 Task: Create a due date automation trigger when advanced on, 2 days after a card is due add basic without the blue label at 11:00 AM.
Action: Mouse moved to (850, 254)
Screenshot: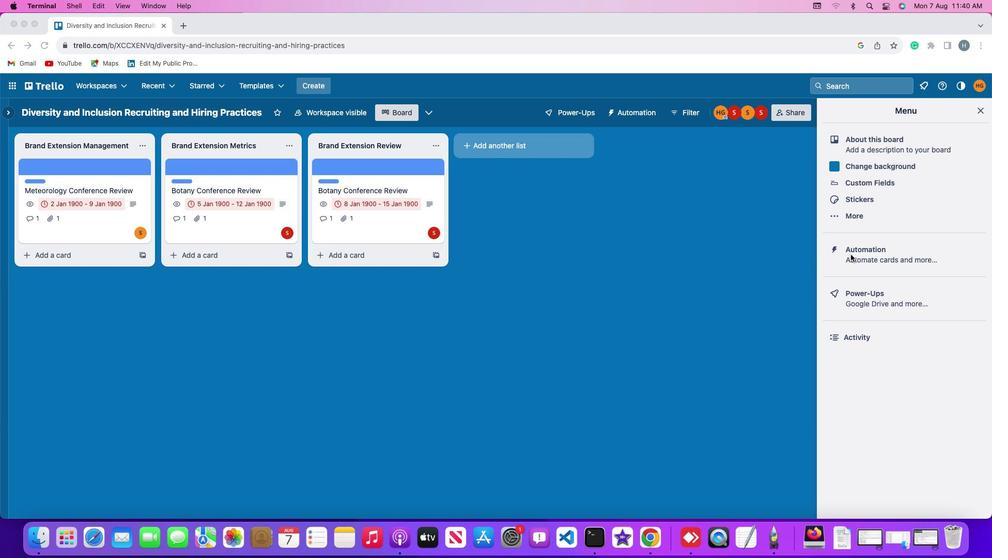 
Action: Mouse pressed left at (850, 254)
Screenshot: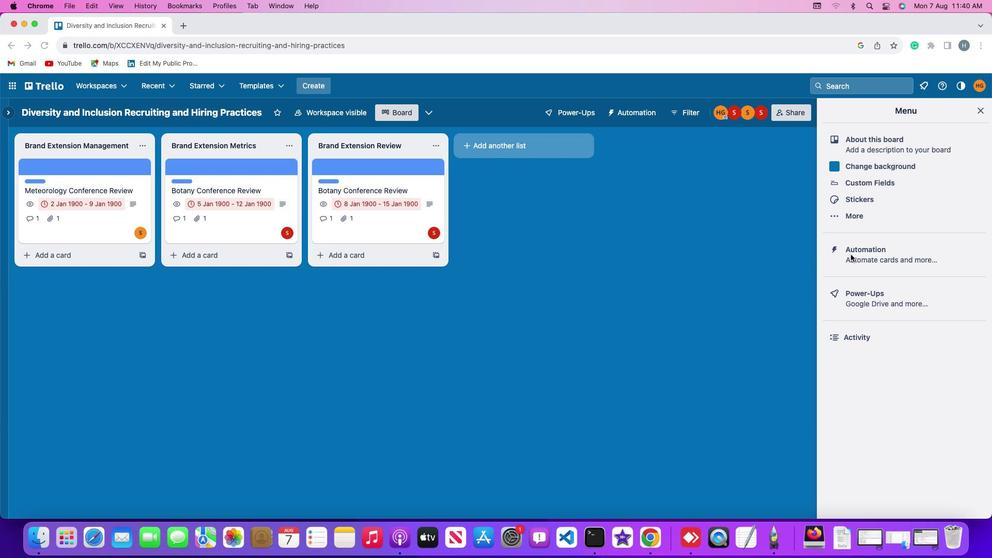 
Action: Mouse pressed left at (850, 254)
Screenshot: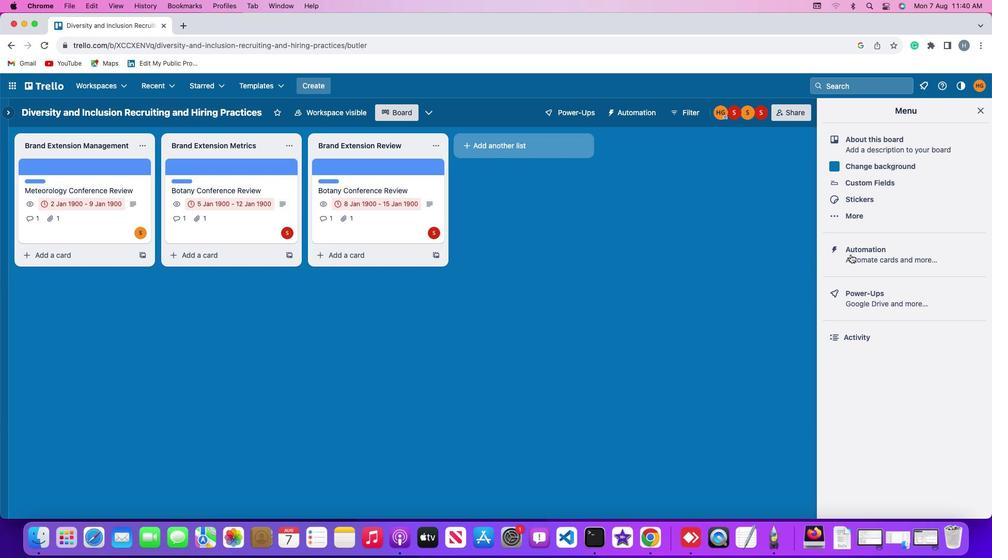 
Action: Mouse moved to (71, 245)
Screenshot: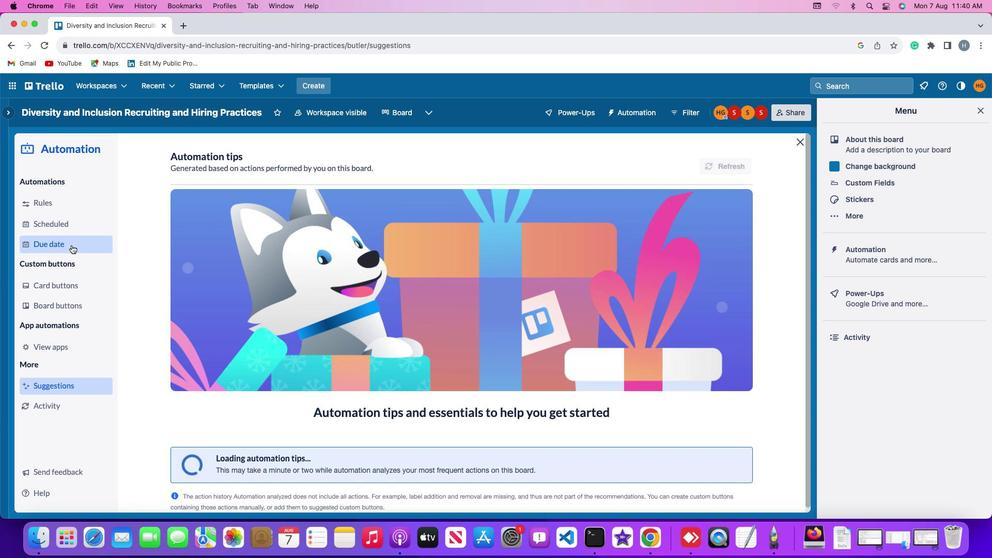 
Action: Mouse pressed left at (71, 245)
Screenshot: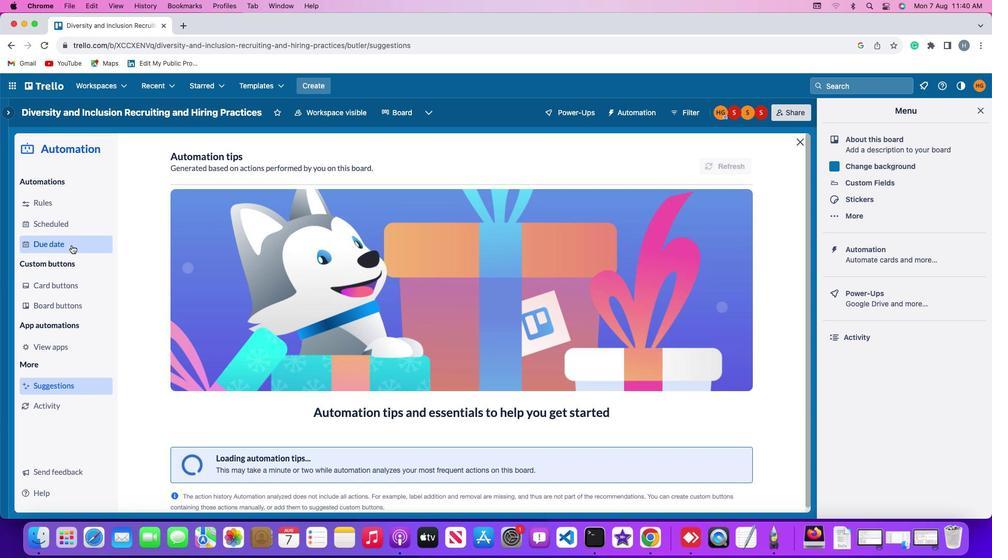 
Action: Mouse moved to (698, 159)
Screenshot: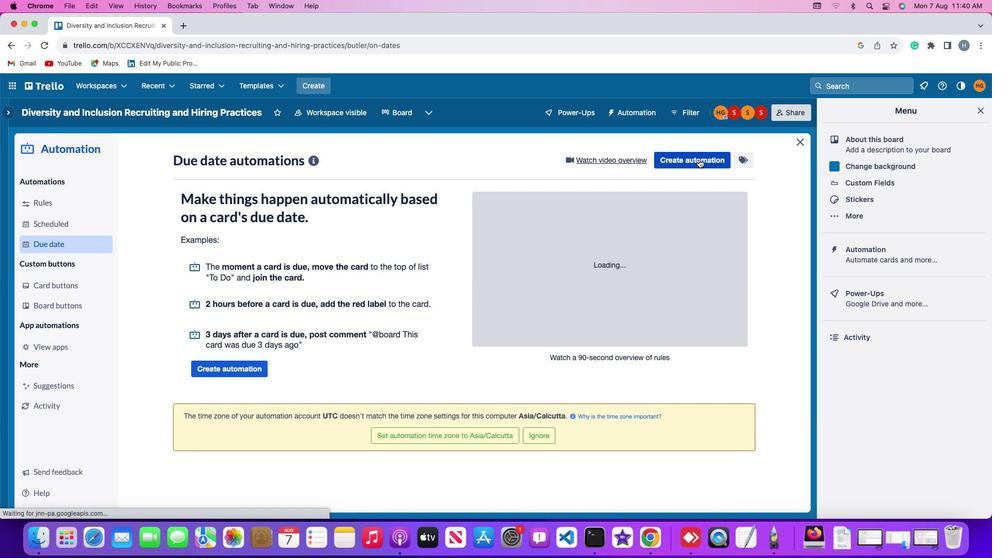 
Action: Mouse pressed left at (698, 159)
Screenshot: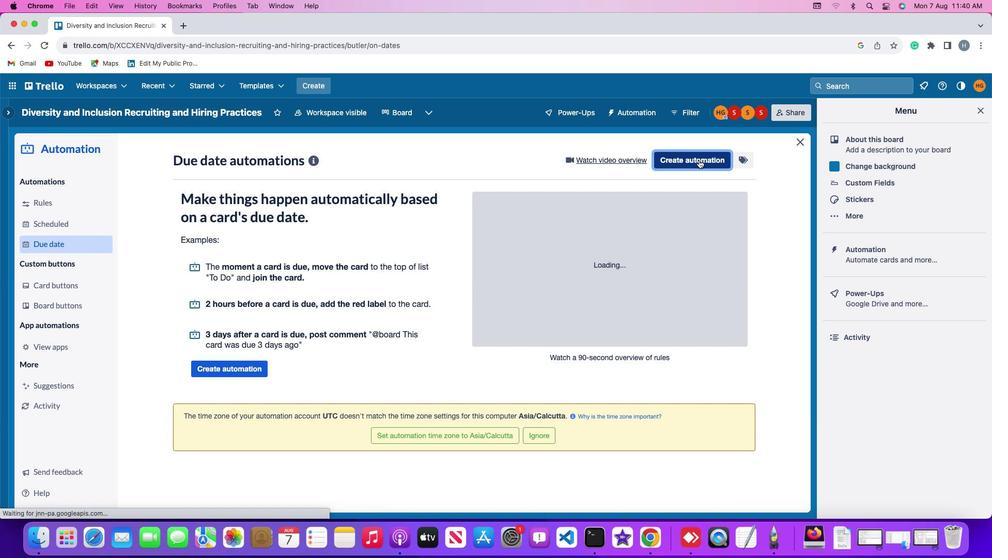 
Action: Mouse moved to (473, 254)
Screenshot: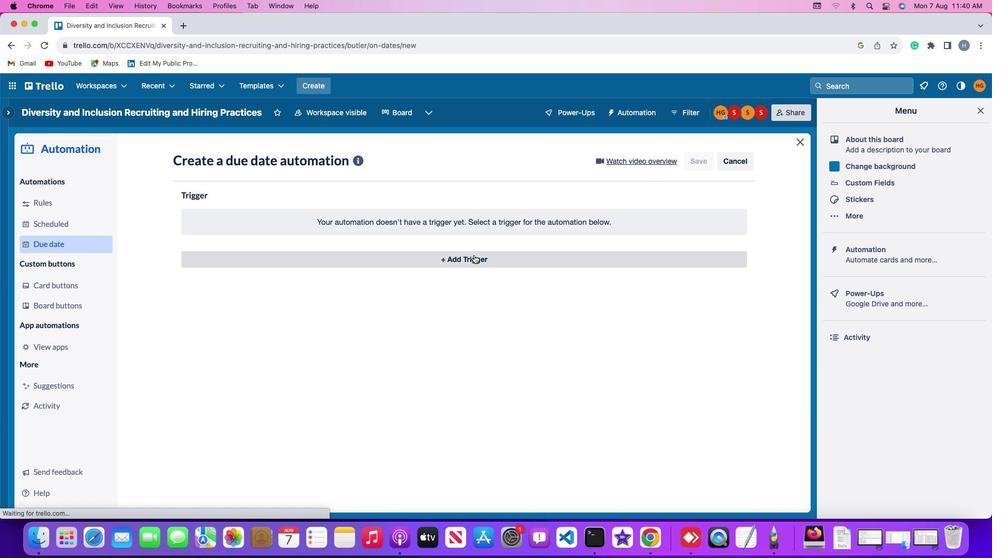 
Action: Mouse pressed left at (473, 254)
Screenshot: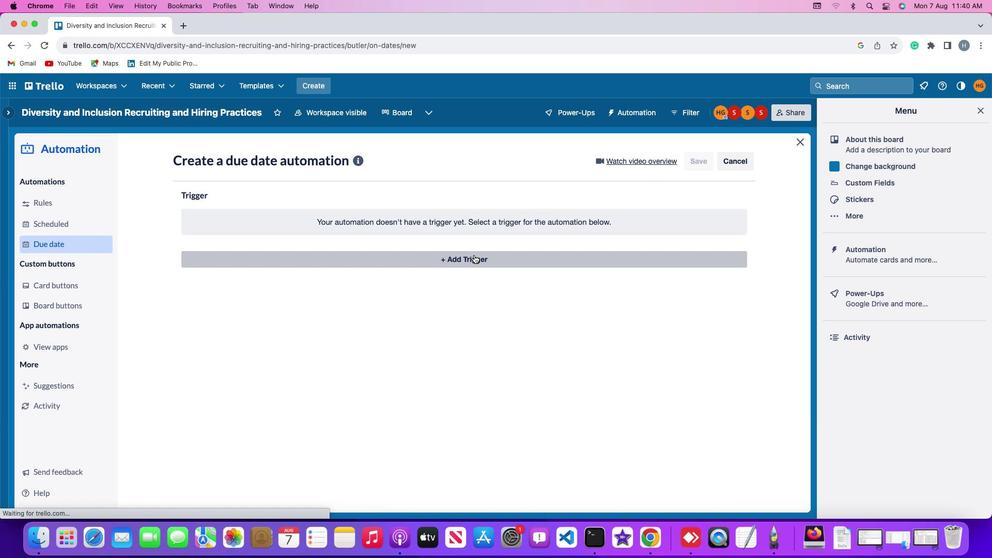
Action: Mouse moved to (203, 416)
Screenshot: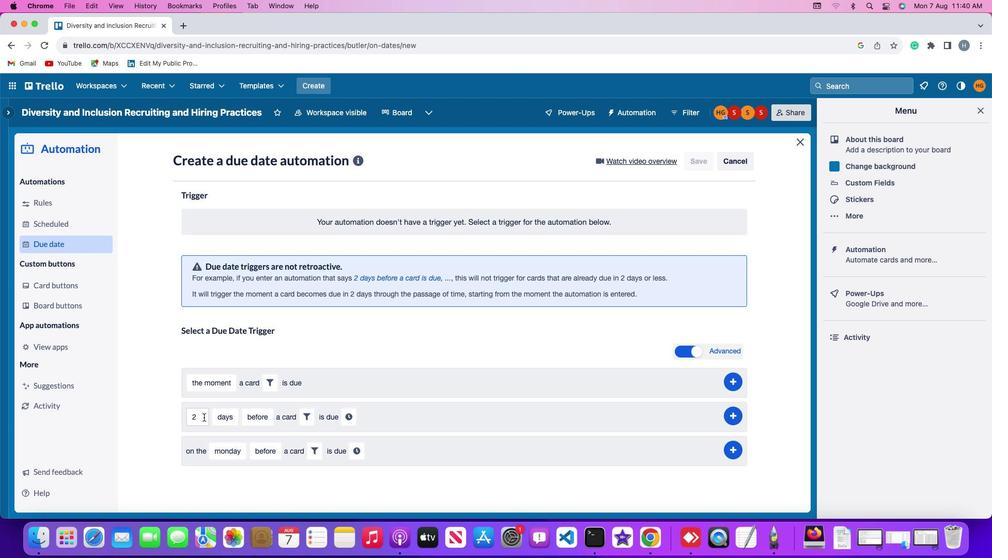 
Action: Mouse pressed left at (203, 416)
Screenshot: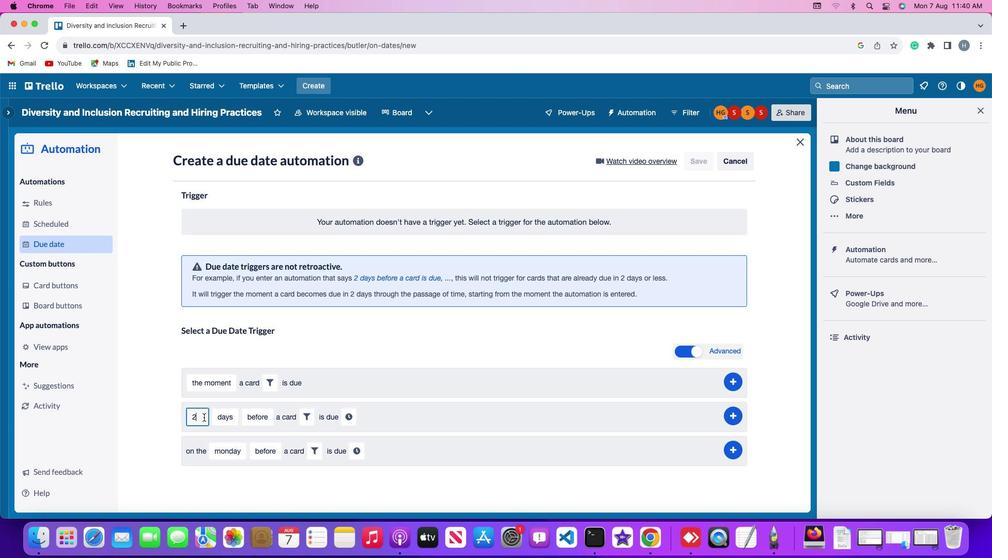 
Action: Mouse moved to (203, 416)
Screenshot: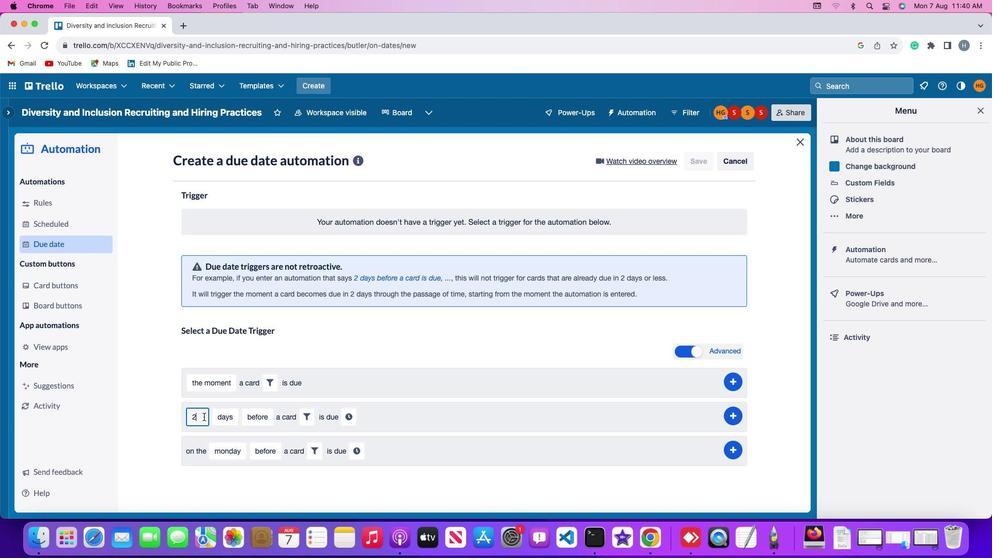
Action: Key pressed Key.backspace'2'
Screenshot: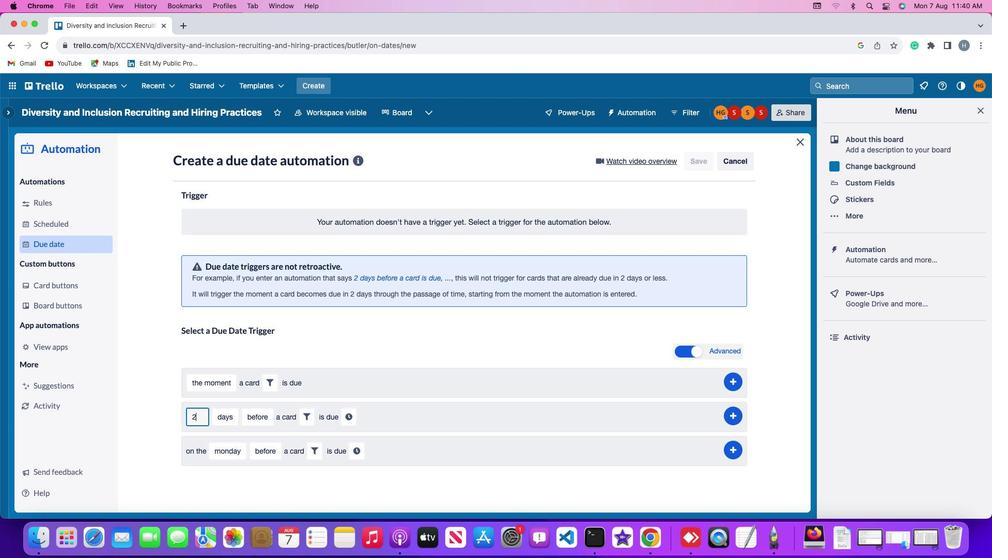 
Action: Mouse moved to (229, 415)
Screenshot: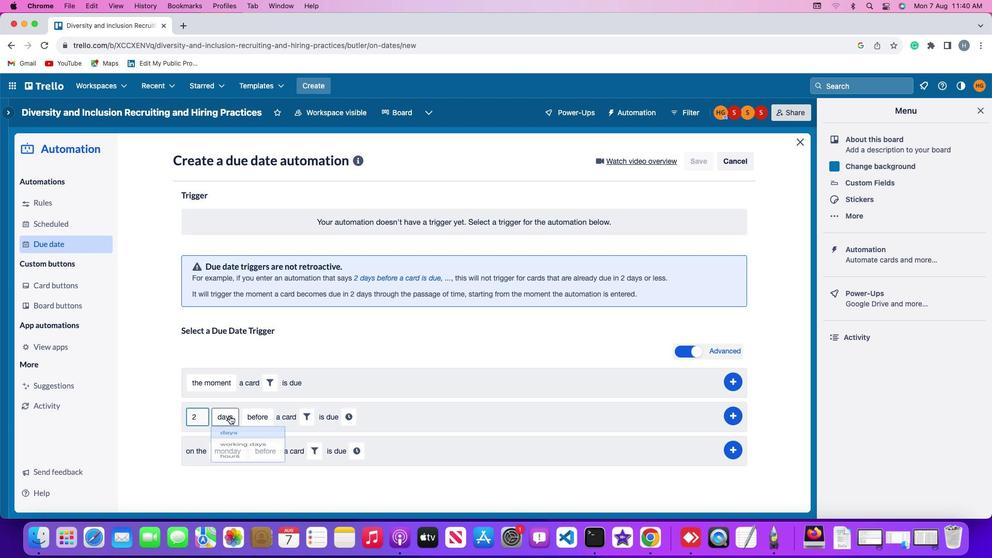 
Action: Mouse pressed left at (229, 415)
Screenshot: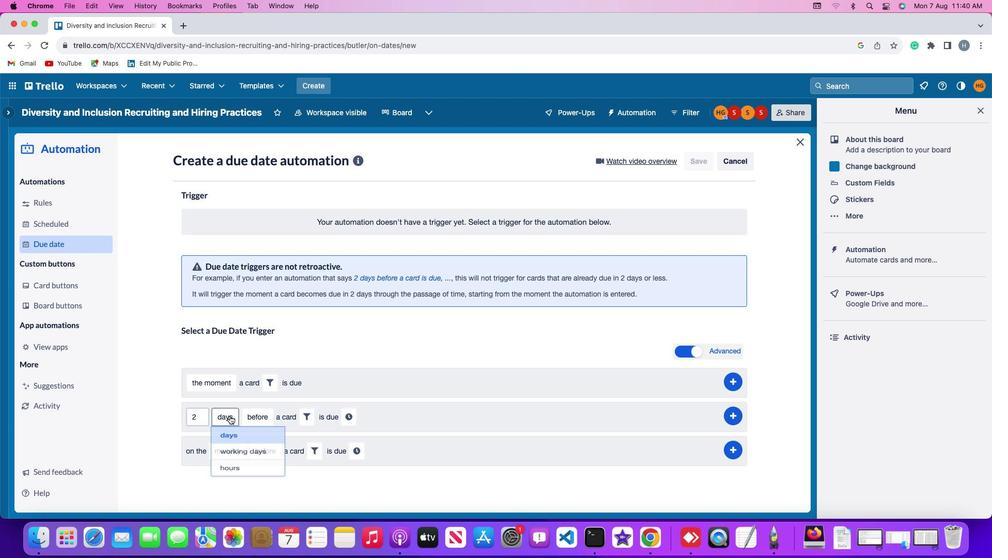
Action: Mouse moved to (233, 435)
Screenshot: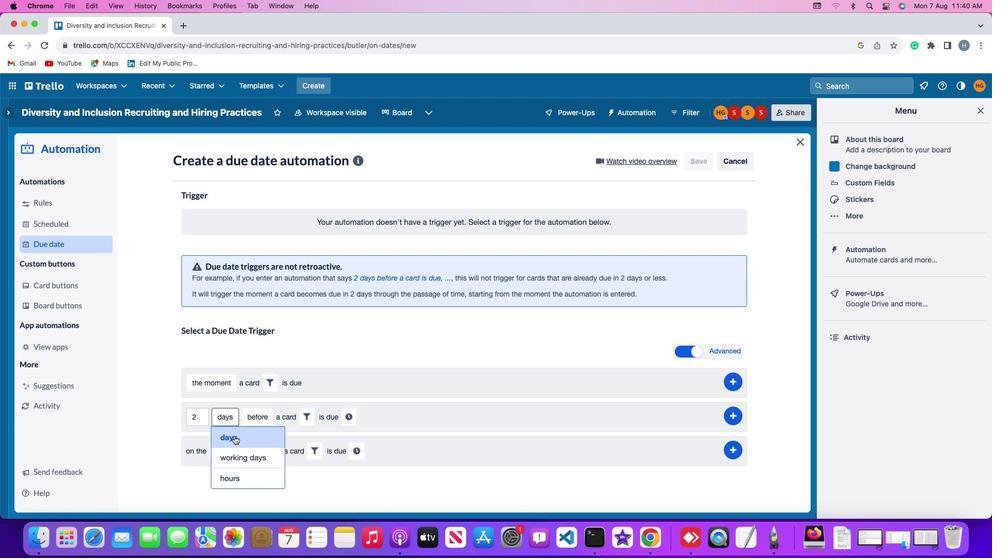 
Action: Mouse pressed left at (233, 435)
Screenshot: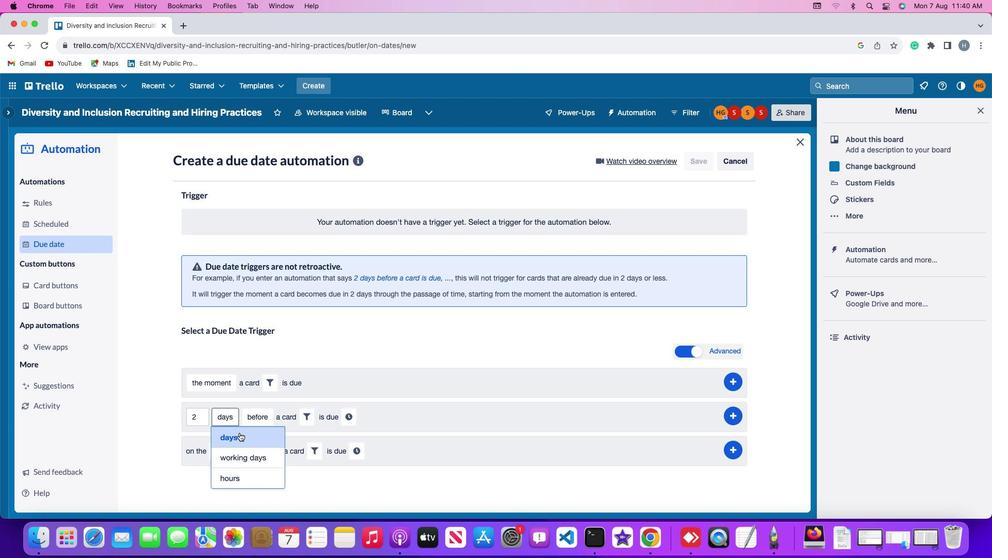
Action: Mouse moved to (262, 416)
Screenshot: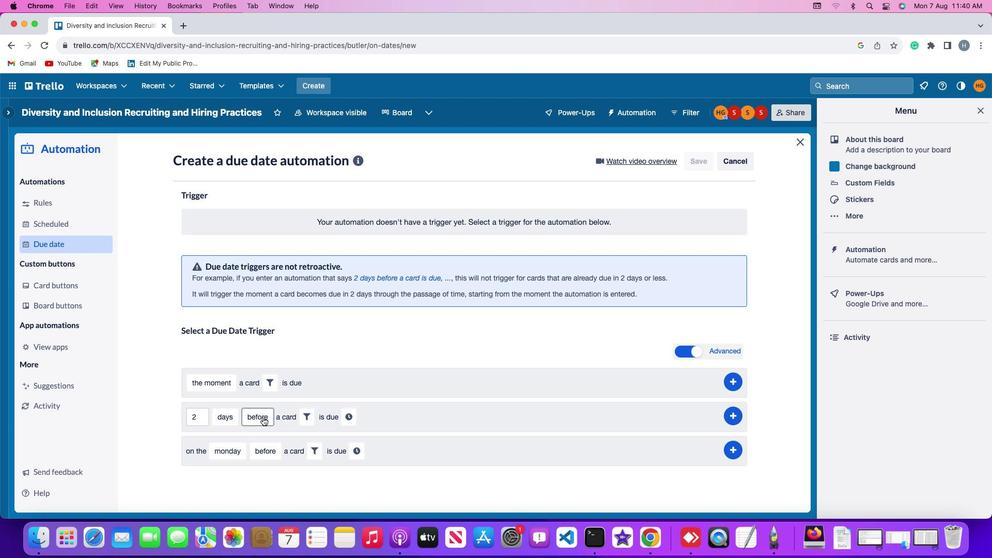 
Action: Mouse pressed left at (262, 416)
Screenshot: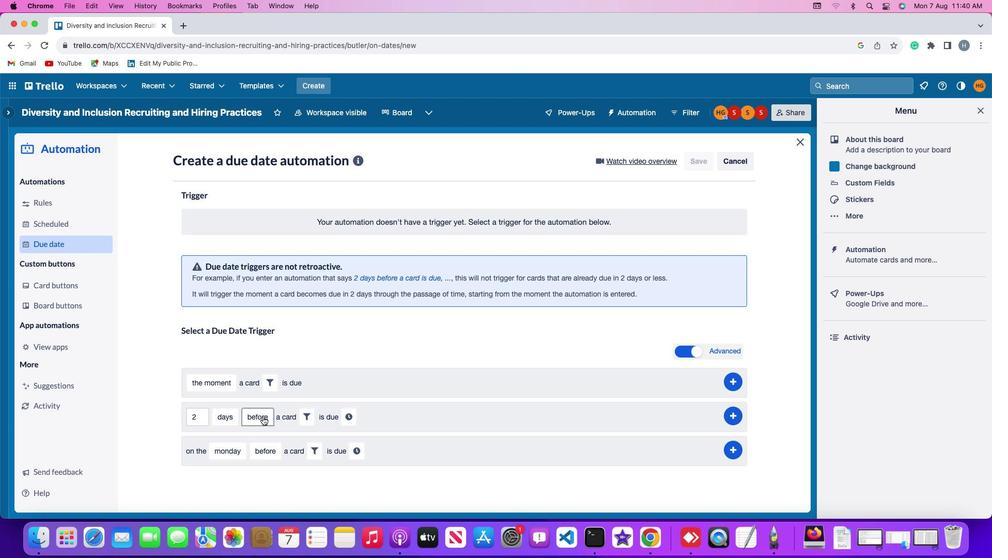 
Action: Mouse moved to (266, 456)
Screenshot: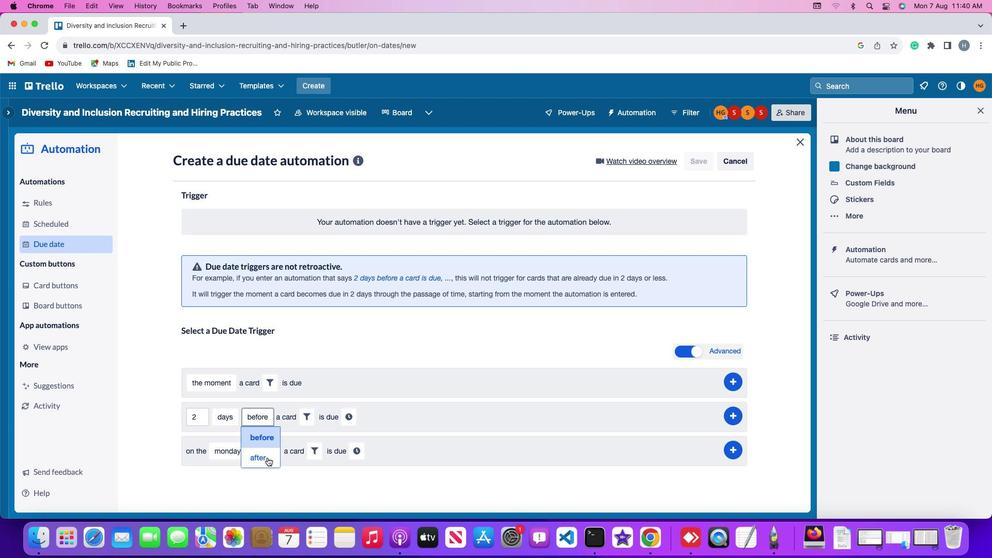 
Action: Mouse pressed left at (266, 456)
Screenshot: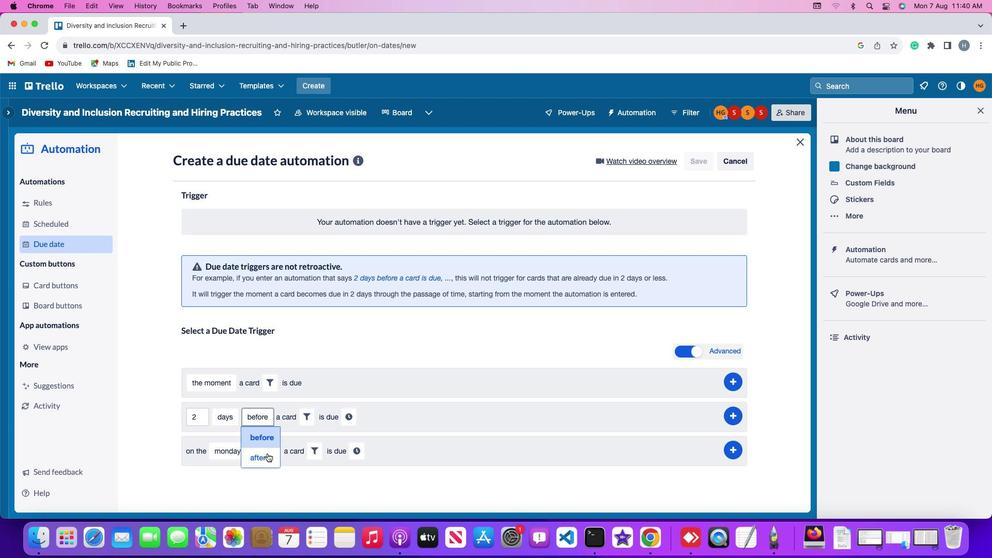 
Action: Mouse moved to (300, 418)
Screenshot: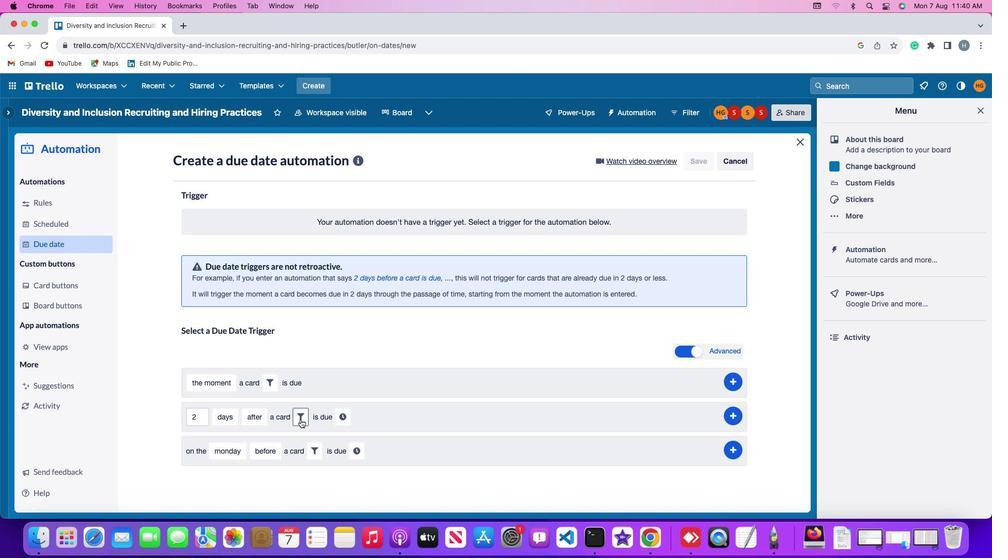 
Action: Mouse pressed left at (300, 418)
Screenshot: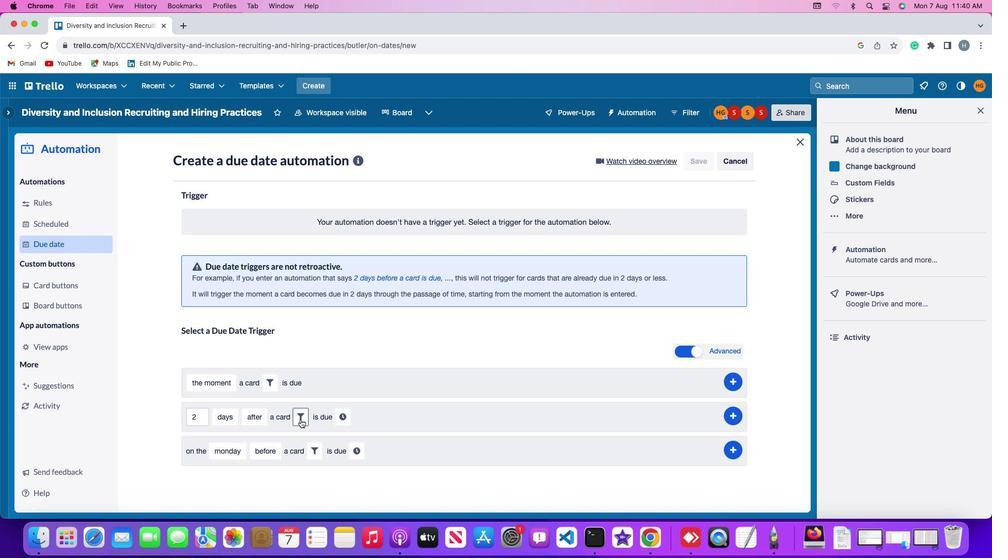 
Action: Mouse moved to (308, 464)
Screenshot: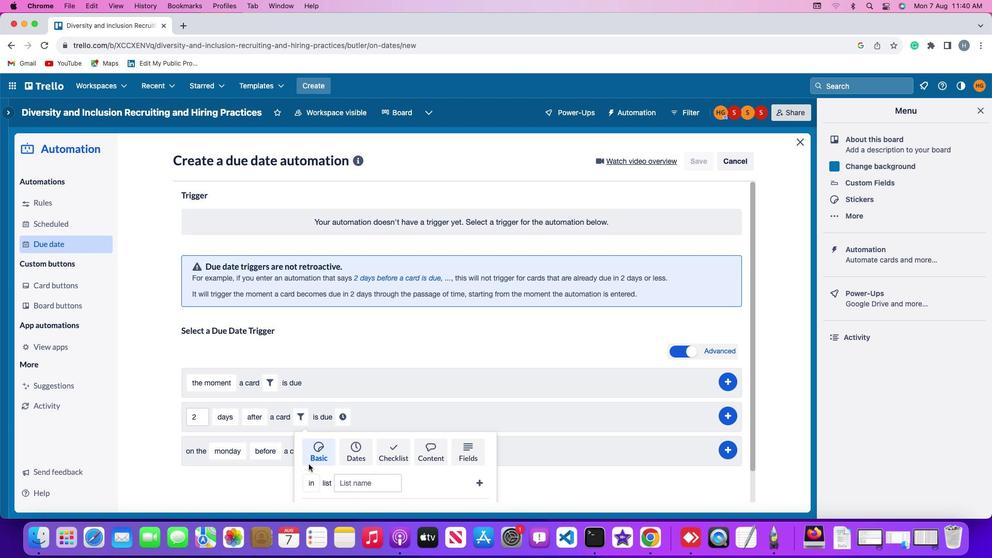 
Action: Mouse scrolled (308, 464) with delta (0, 0)
Screenshot: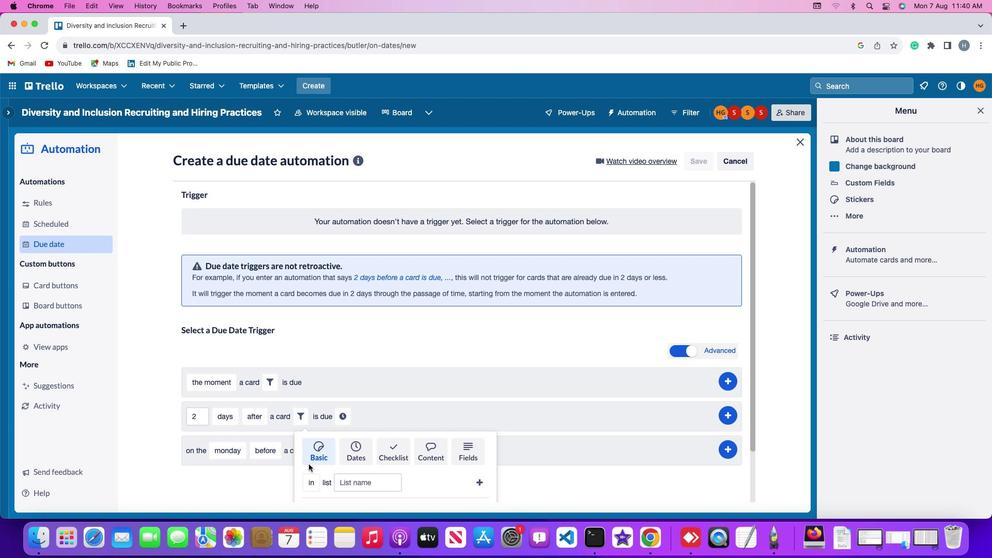 
Action: Mouse scrolled (308, 464) with delta (0, 0)
Screenshot: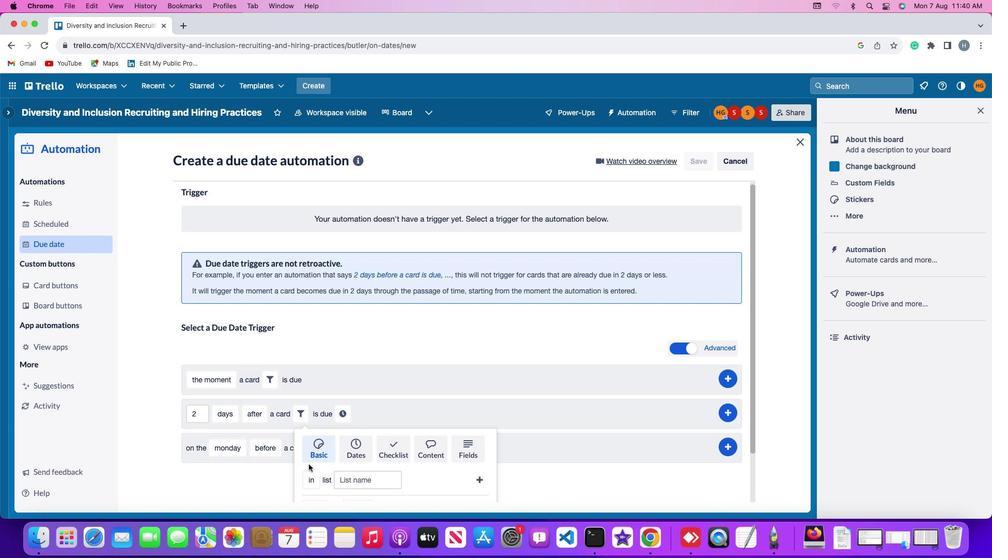 
Action: Mouse scrolled (308, 464) with delta (0, -1)
Screenshot: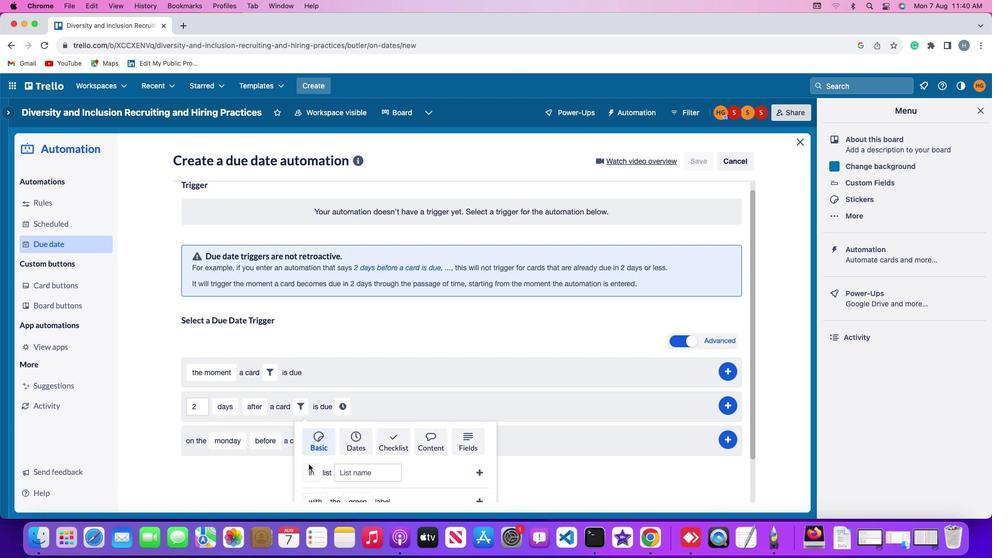 
Action: Mouse scrolled (308, 464) with delta (0, -2)
Screenshot: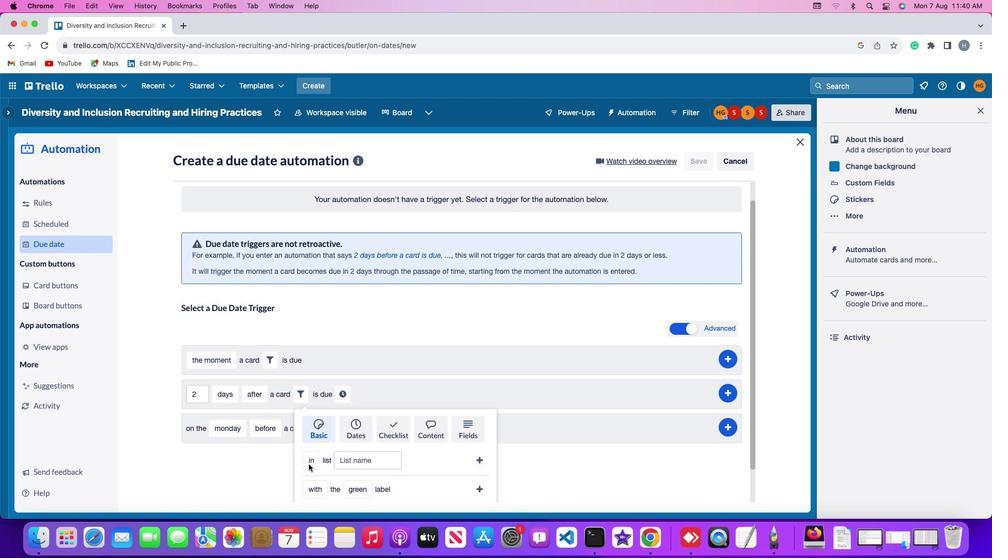 
Action: Mouse moved to (309, 456)
Screenshot: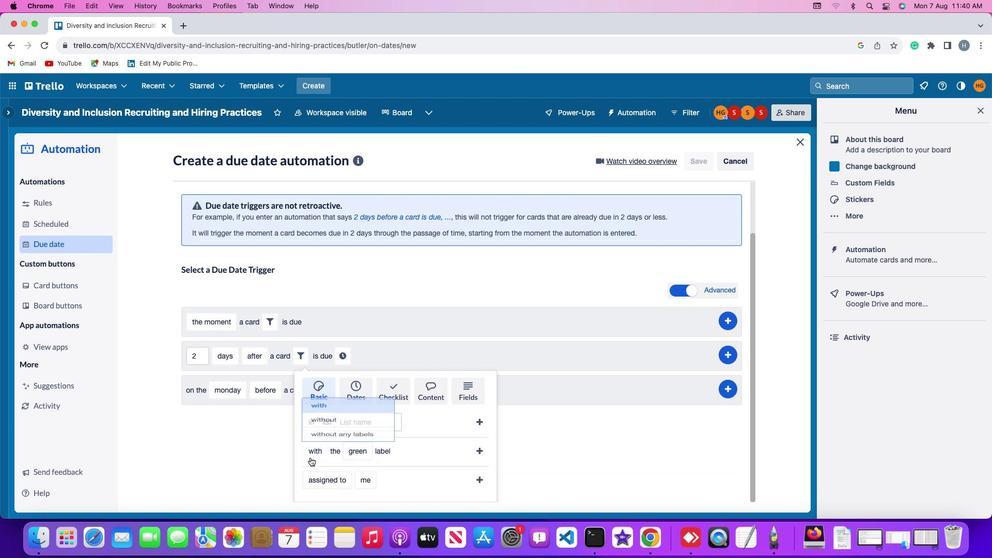
Action: Mouse pressed left at (309, 456)
Screenshot: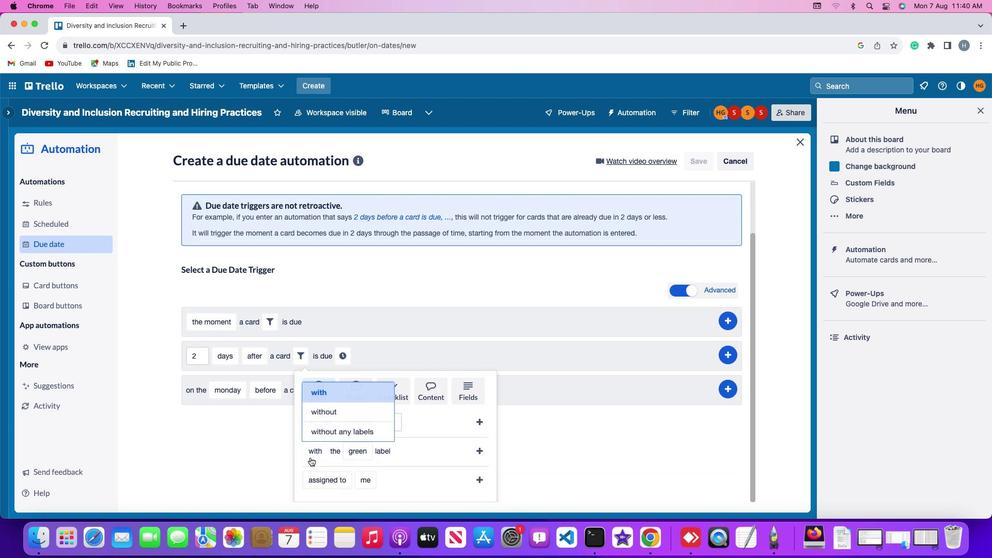 
Action: Mouse moved to (327, 412)
Screenshot: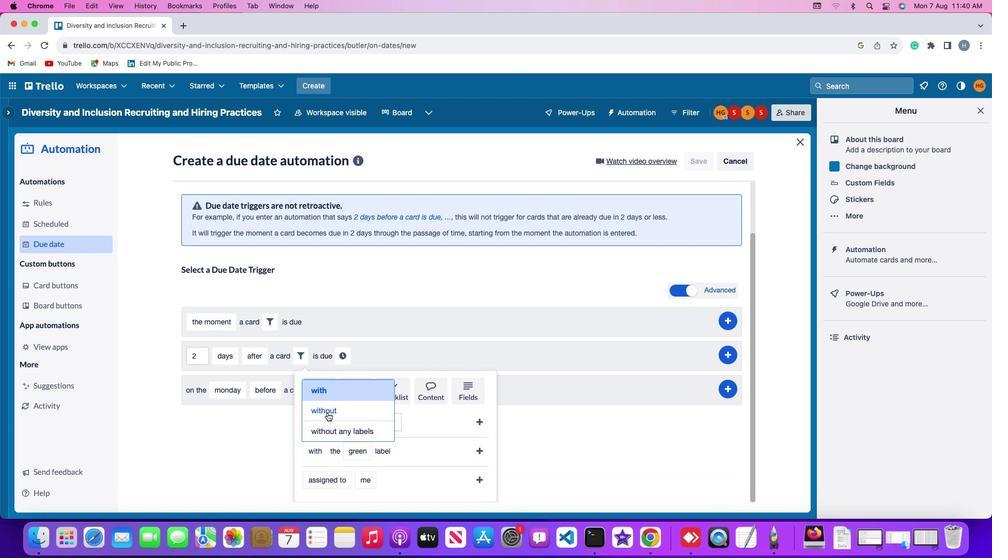 
Action: Mouse pressed left at (327, 412)
Screenshot: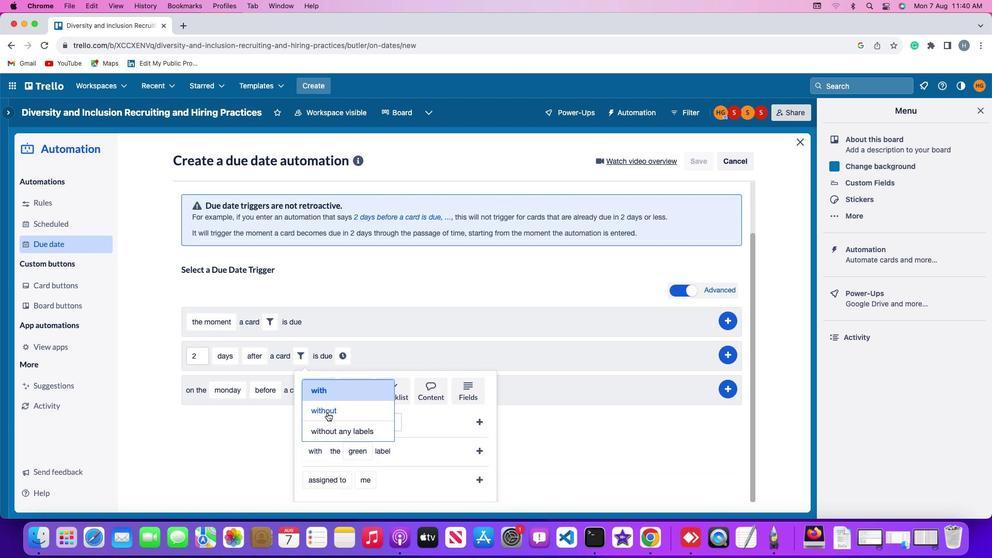 
Action: Mouse moved to (367, 455)
Screenshot: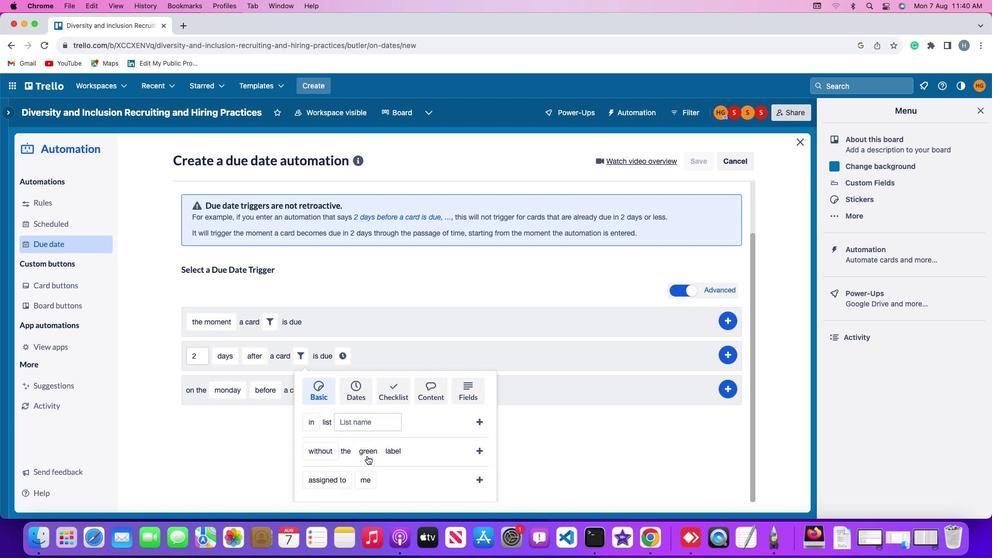 
Action: Mouse pressed left at (367, 455)
Screenshot: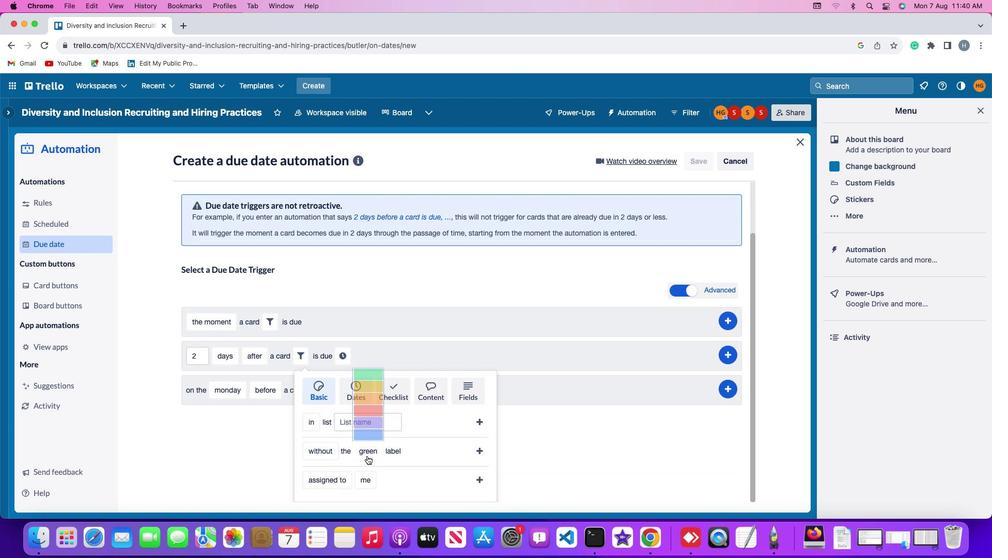 
Action: Mouse moved to (368, 433)
Screenshot: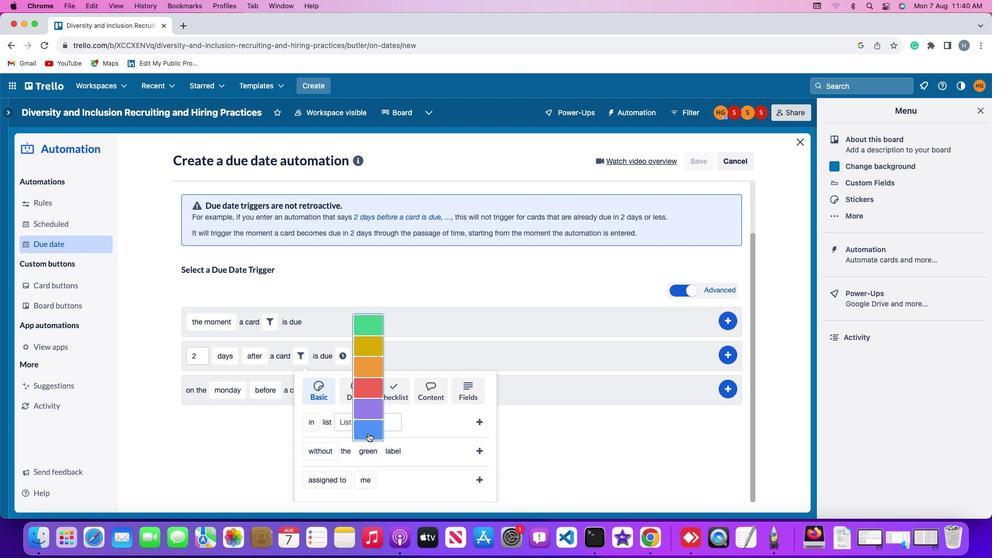 
Action: Mouse pressed left at (368, 433)
Screenshot: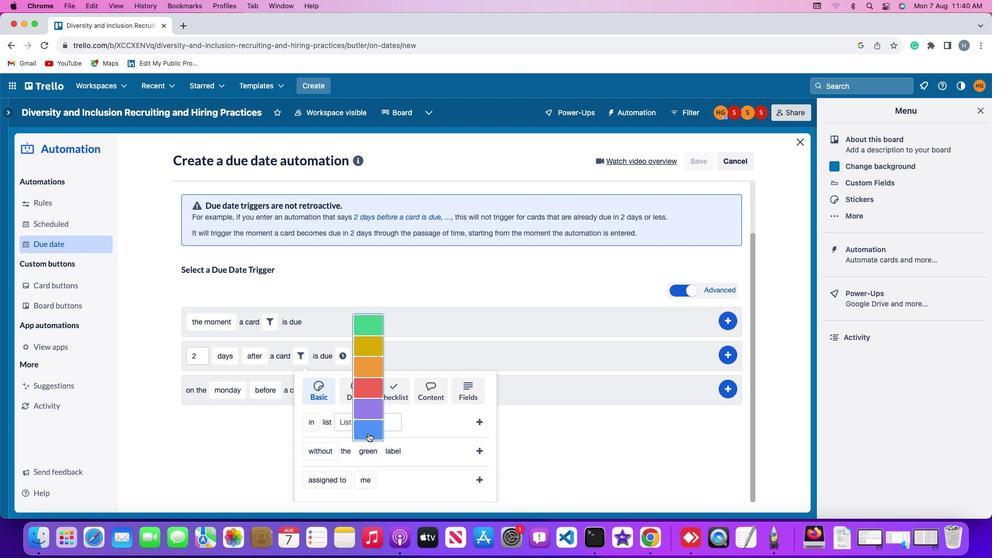 
Action: Mouse moved to (481, 449)
Screenshot: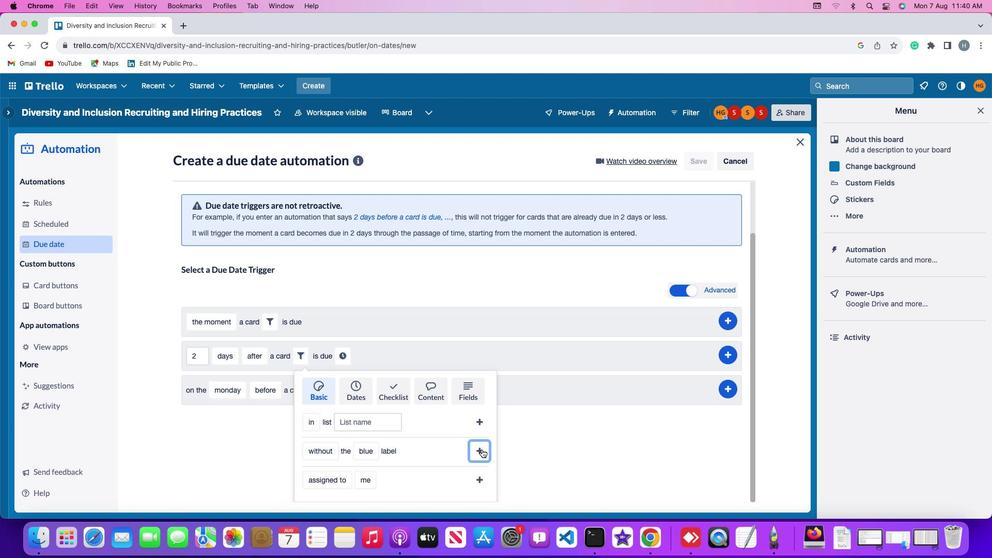 
Action: Mouse pressed left at (481, 449)
Screenshot: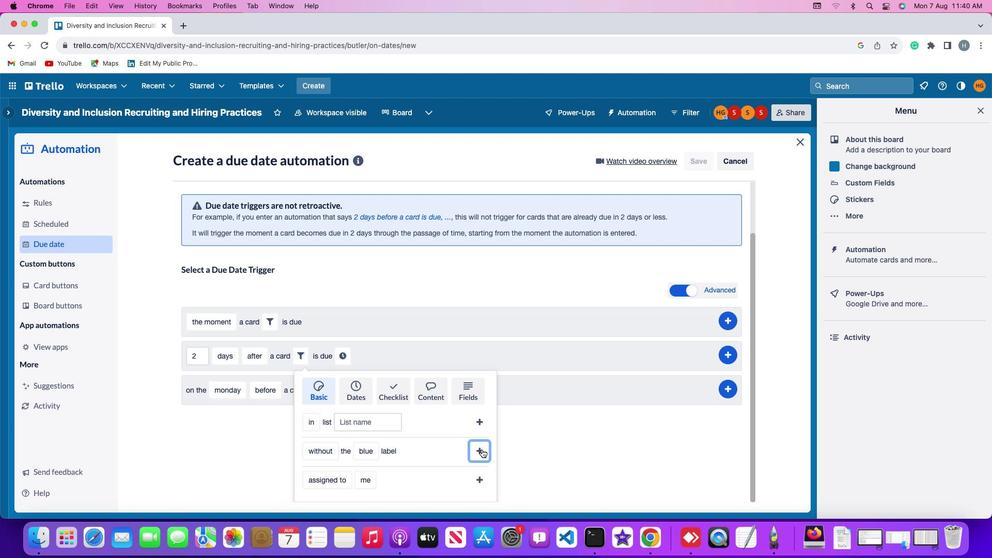
Action: Mouse moved to (437, 415)
Screenshot: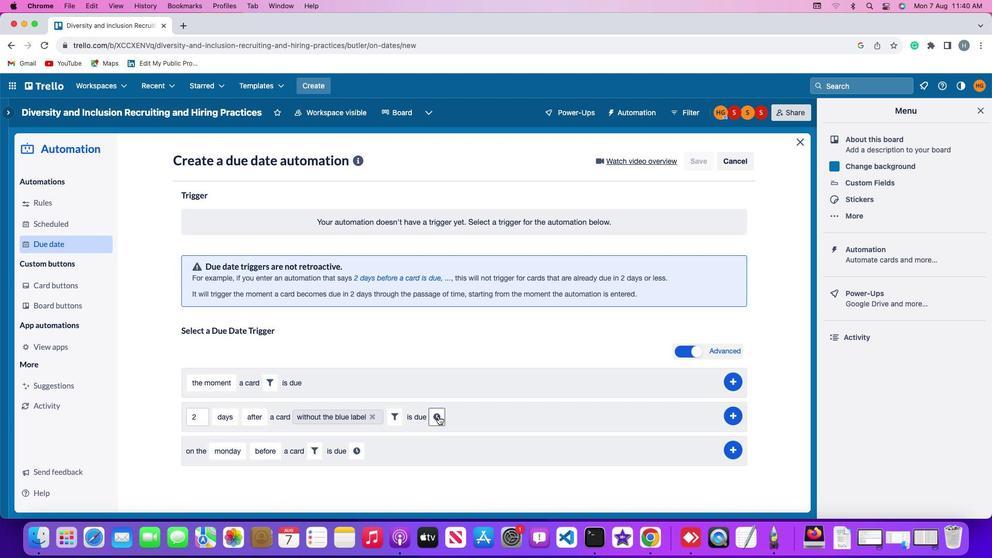 
Action: Mouse pressed left at (437, 415)
Screenshot: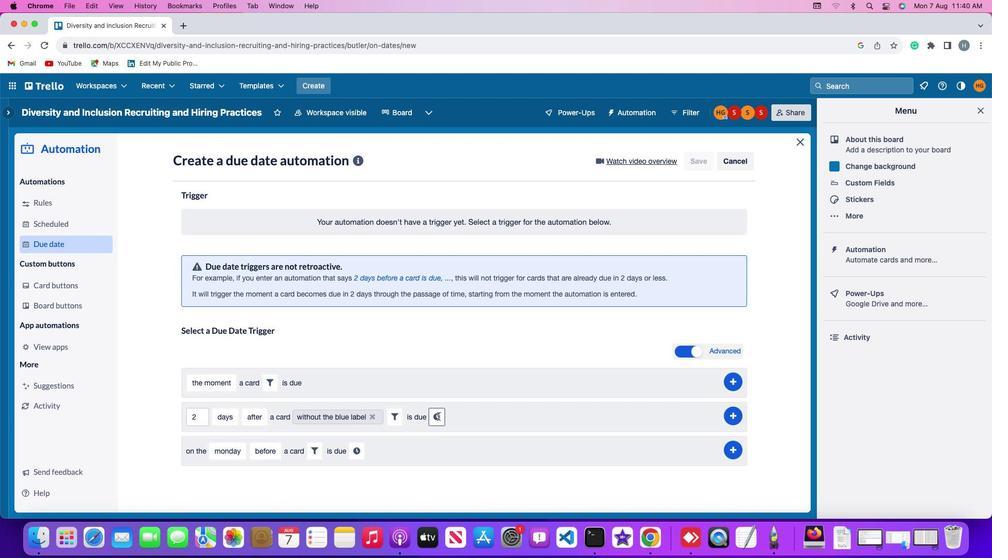 
Action: Mouse moved to (458, 418)
Screenshot: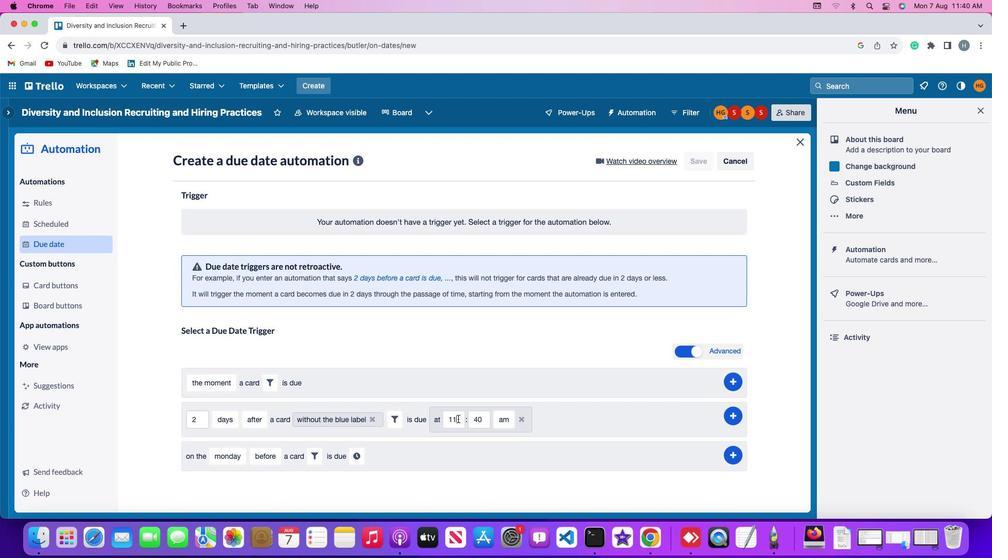 
Action: Mouse pressed left at (458, 418)
Screenshot: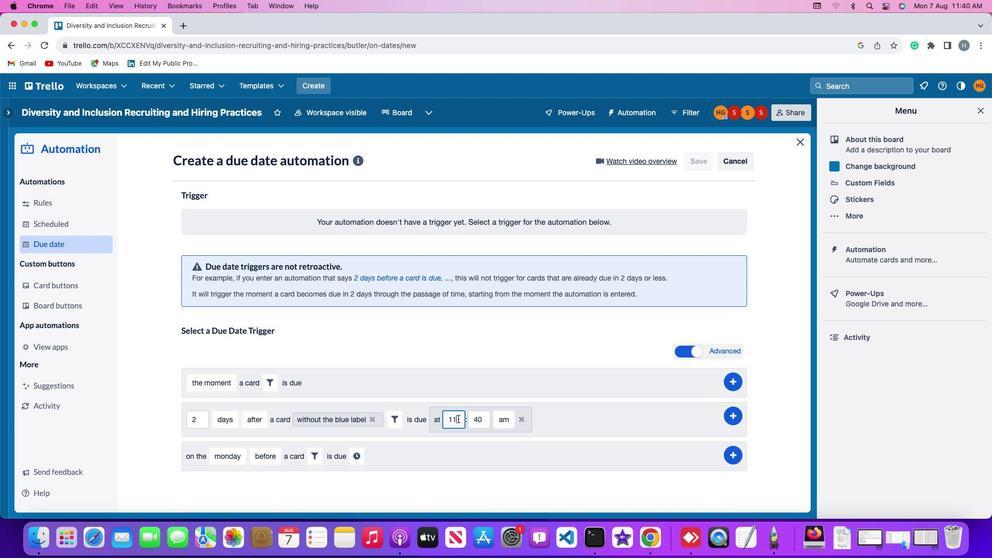 
Action: Mouse moved to (458, 418)
Screenshot: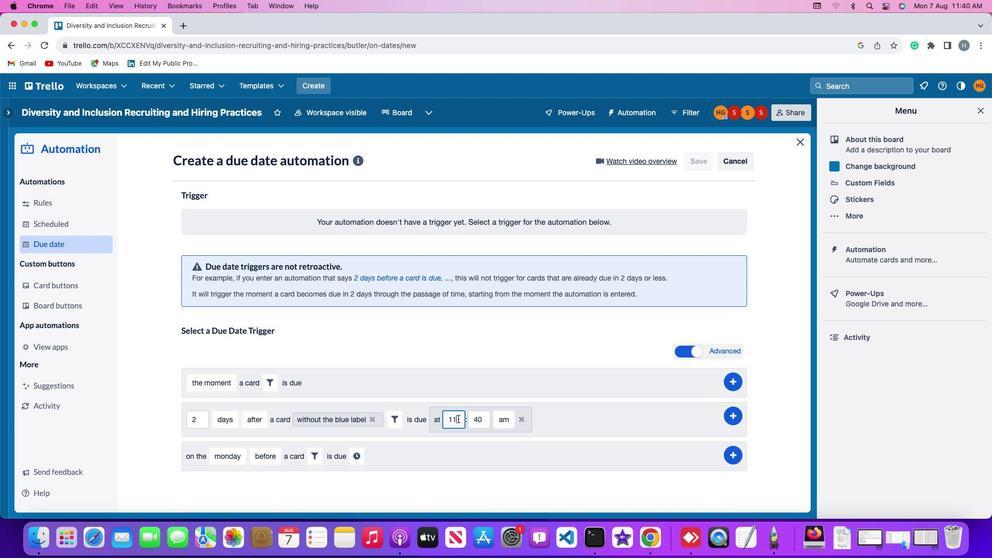 
Action: Key pressed Key.backspaceKey.backspace'1''1'
Screenshot: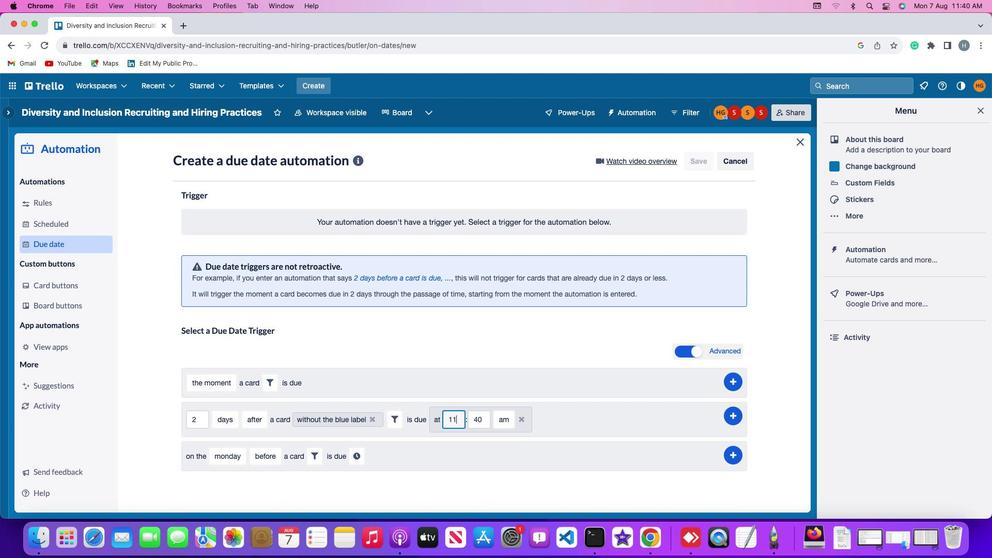 
Action: Mouse moved to (481, 419)
Screenshot: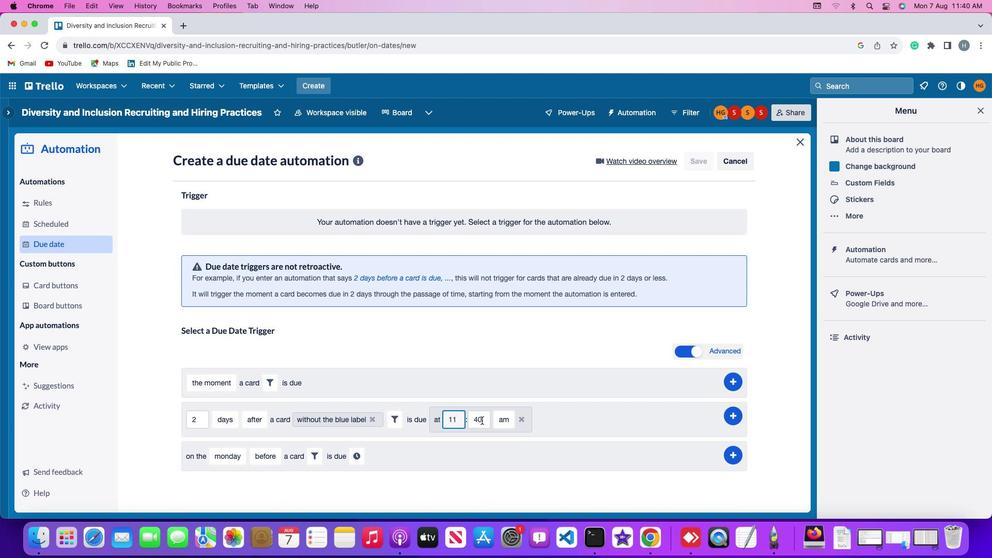 
Action: Mouse pressed left at (481, 419)
Screenshot: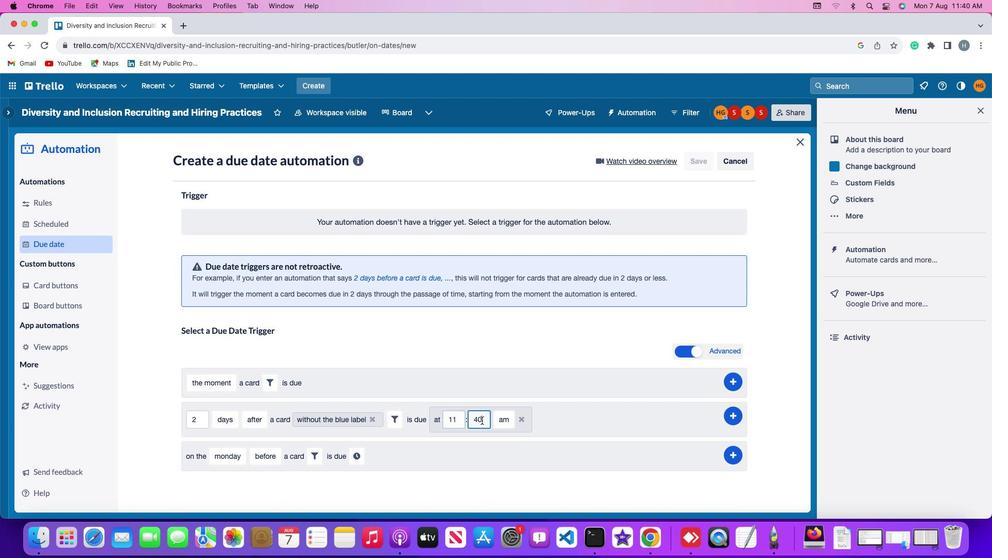
Action: Key pressed Key.backspaceKey.backspace'0''0'
Screenshot: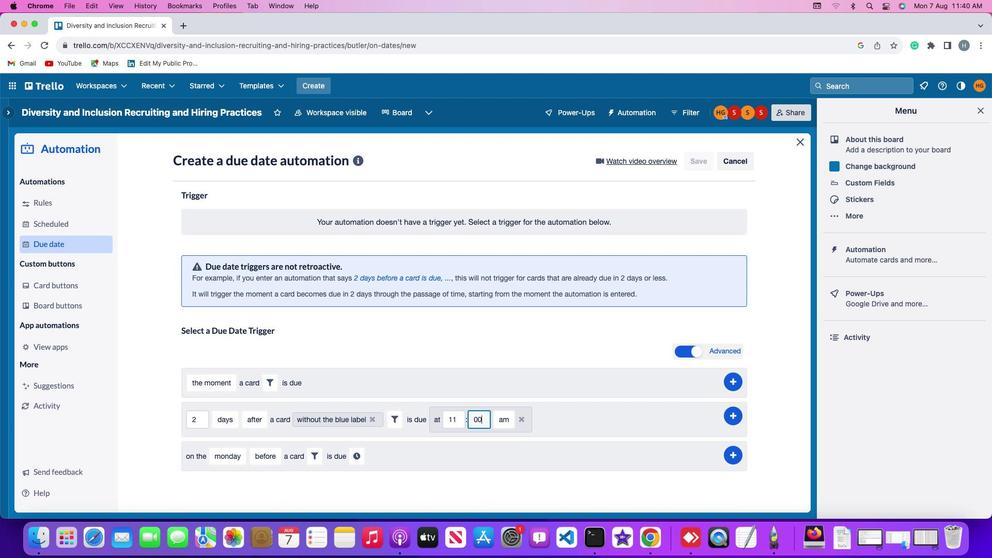 
Action: Mouse moved to (506, 421)
Screenshot: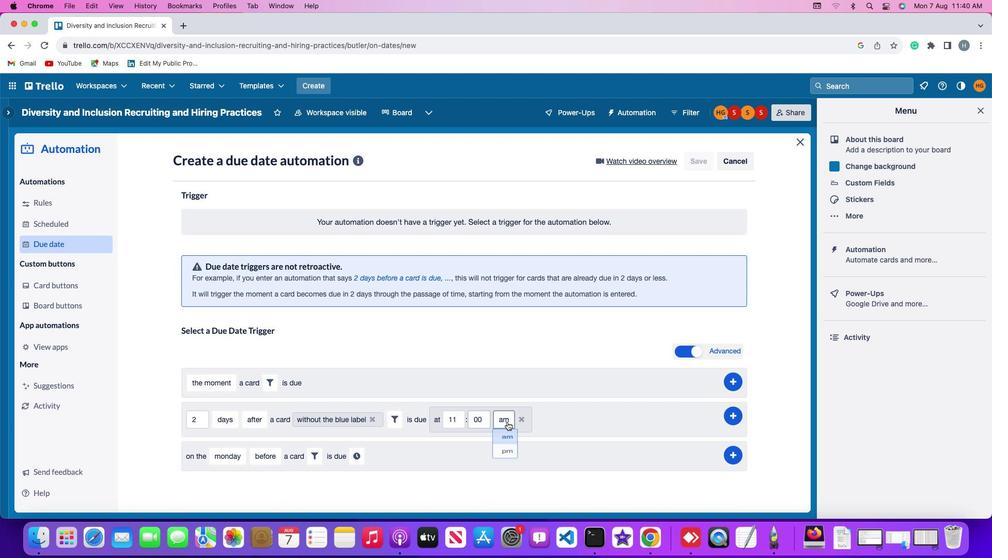 
Action: Mouse pressed left at (506, 421)
Screenshot: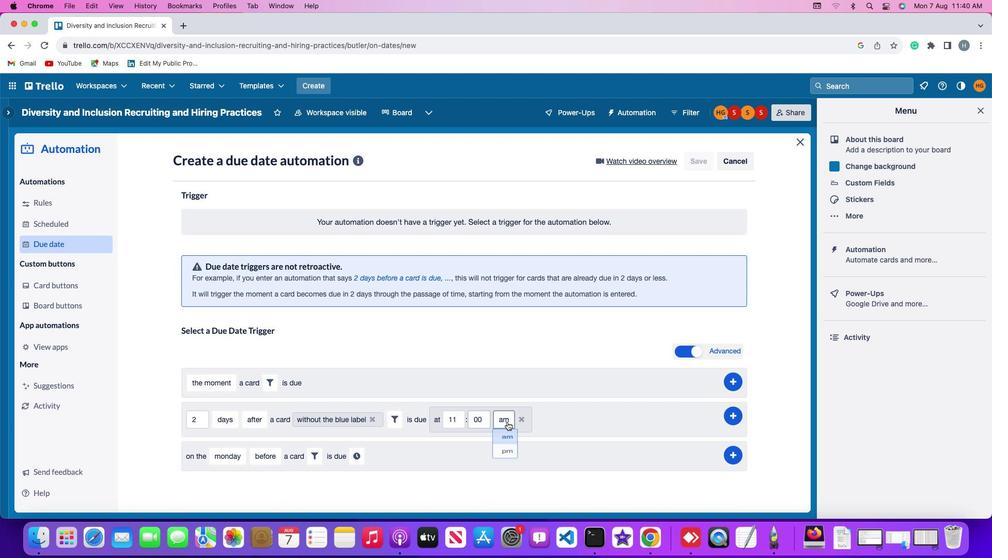 
Action: Mouse moved to (504, 440)
Screenshot: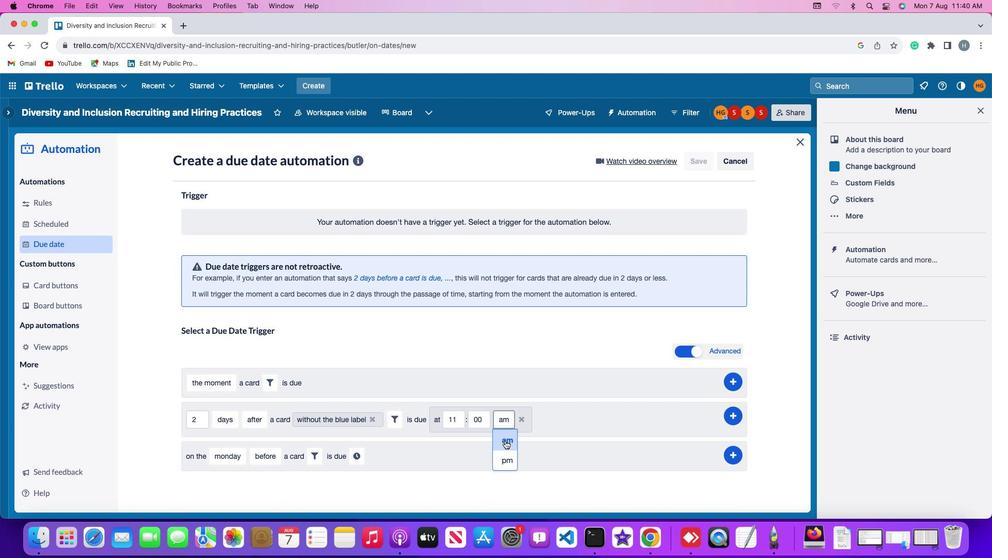 
Action: Mouse pressed left at (504, 440)
Screenshot: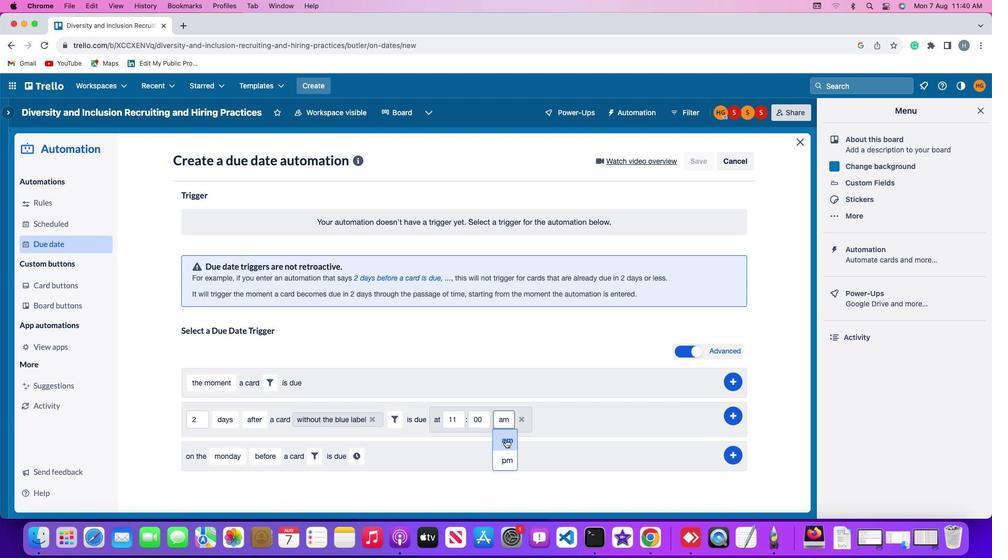 
Action: Mouse moved to (735, 412)
Screenshot: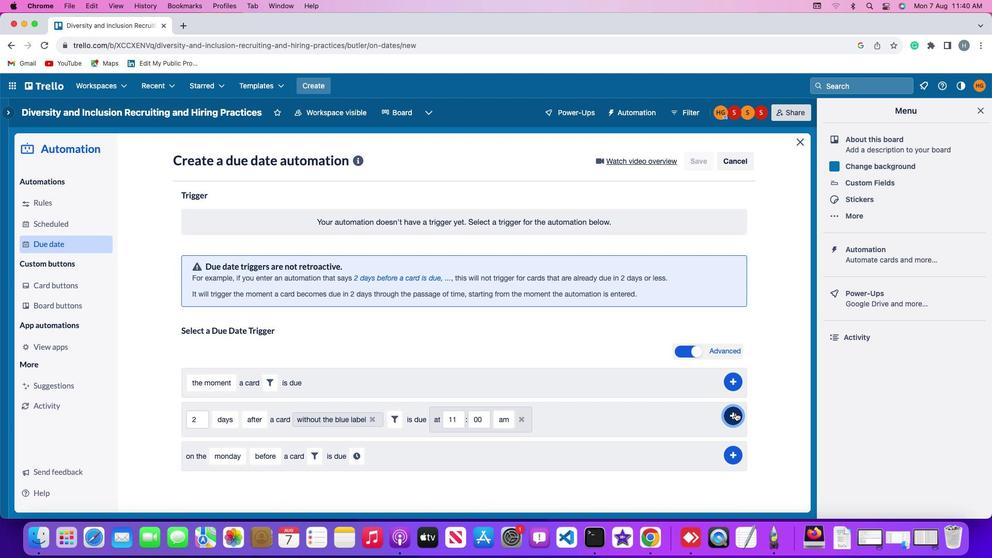 
Action: Mouse pressed left at (735, 412)
Screenshot: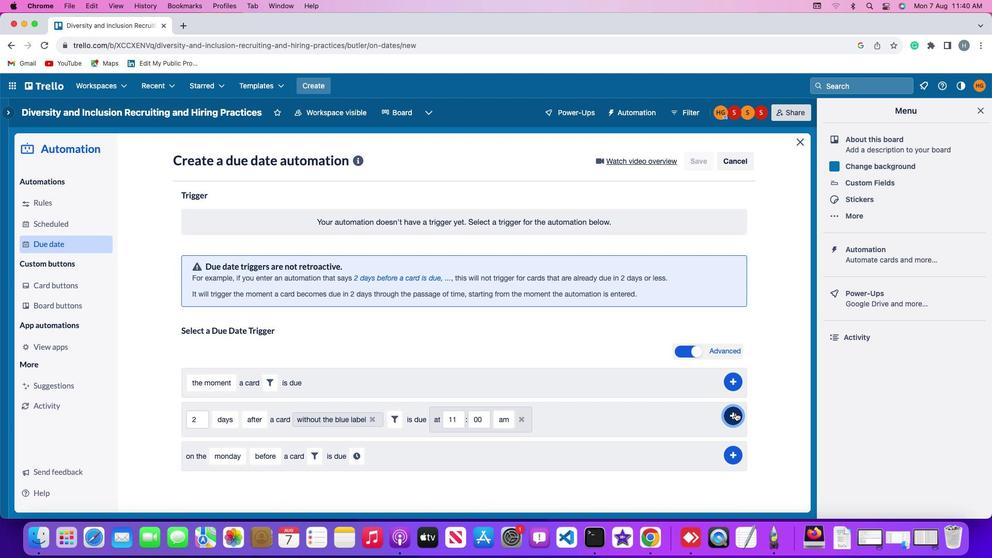
Action: Mouse moved to (780, 289)
Screenshot: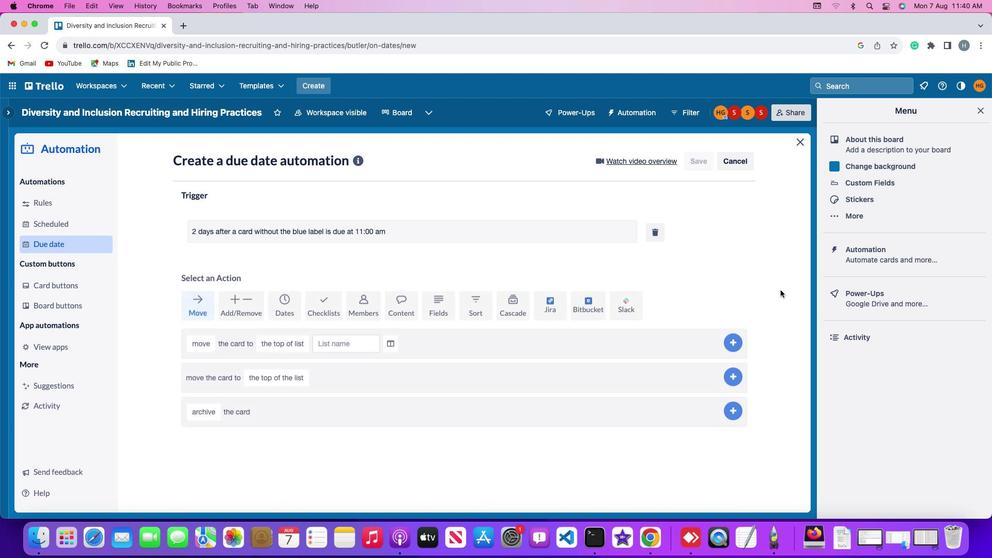 
